 Task: Check the number of condos/co-ops sold in the last 1 year.
Action: Mouse moved to (926, 178)
Screenshot: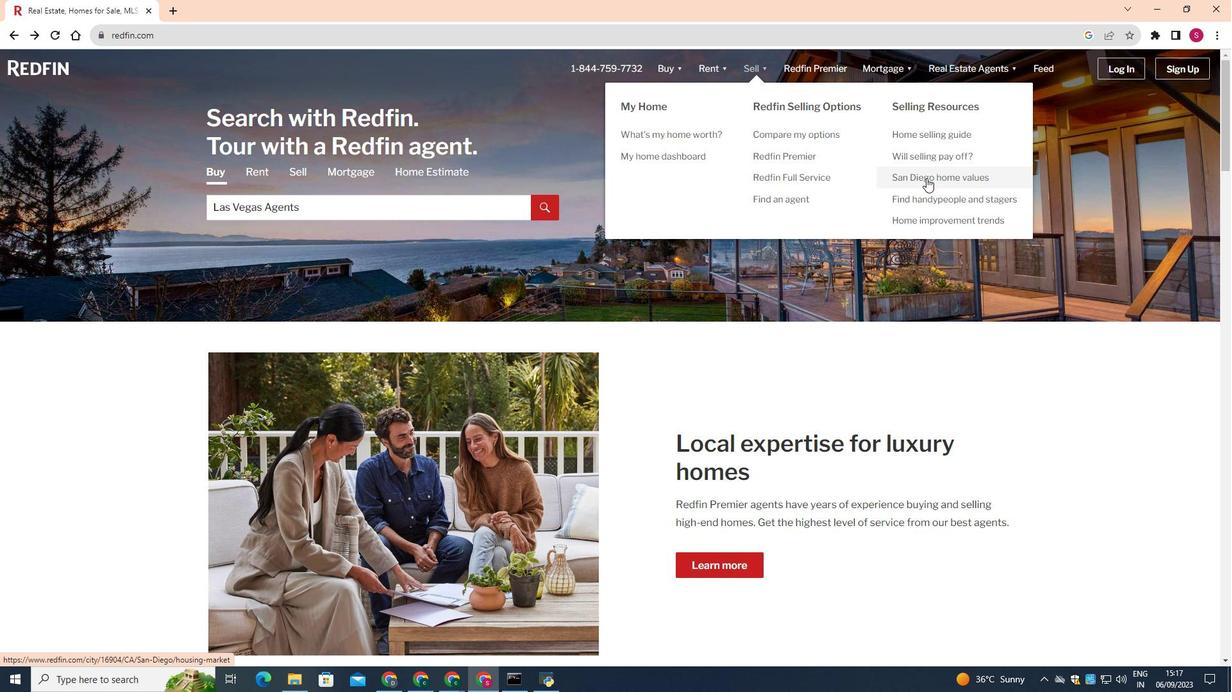 
Action: Mouse pressed left at (926, 178)
Screenshot: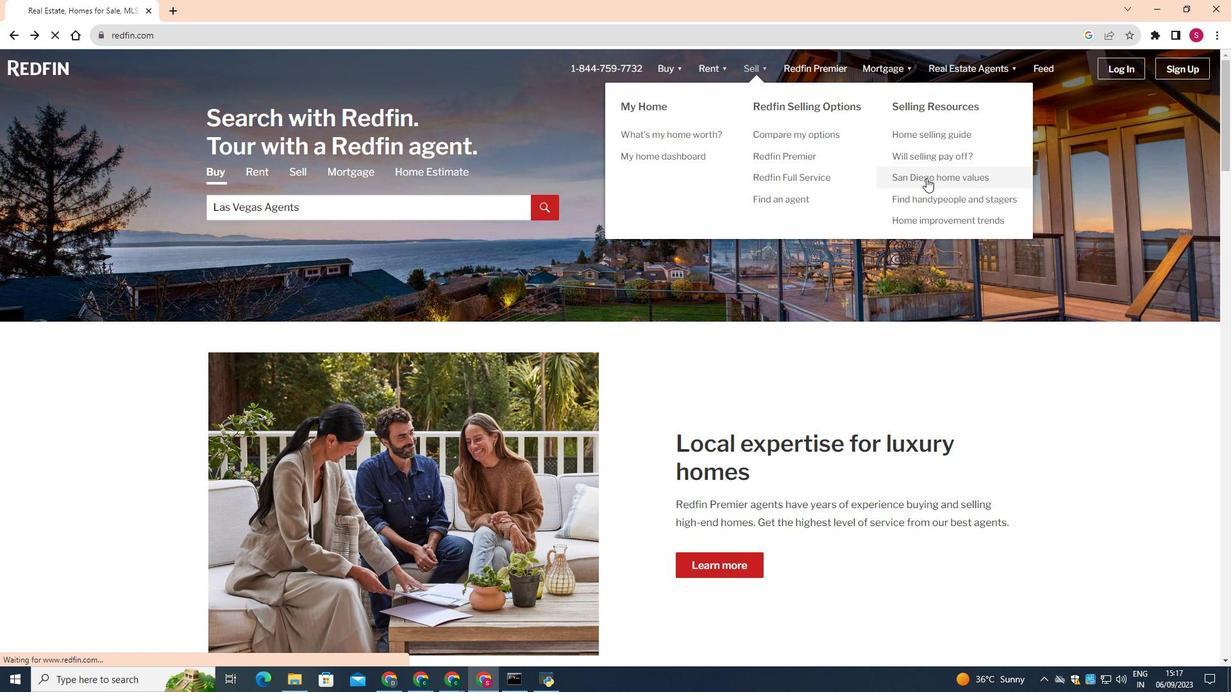 
Action: Mouse moved to (577, 391)
Screenshot: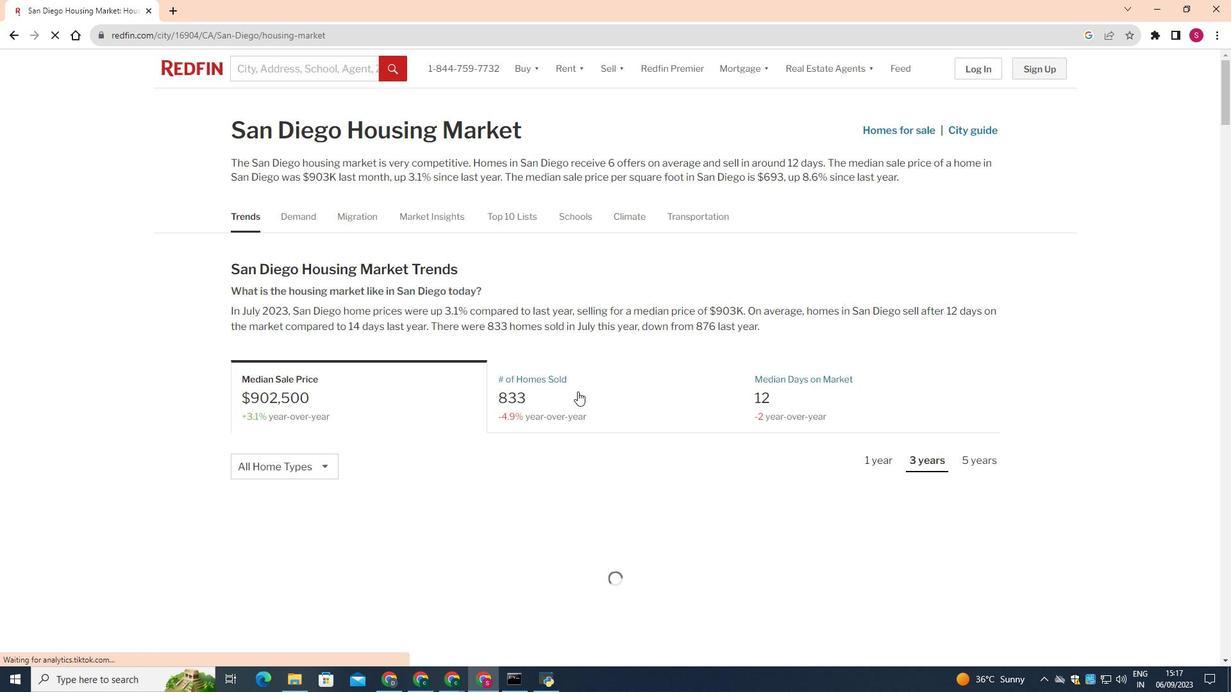 
Action: Mouse pressed left at (577, 391)
Screenshot: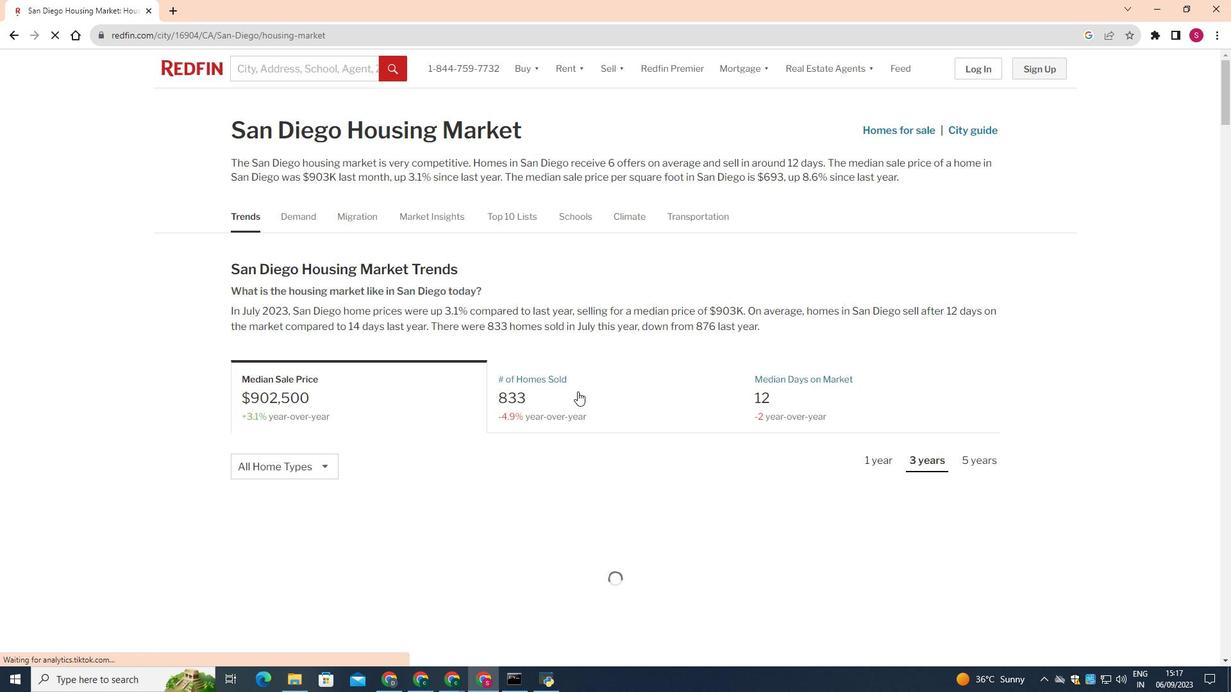 
Action: Mouse moved to (309, 468)
Screenshot: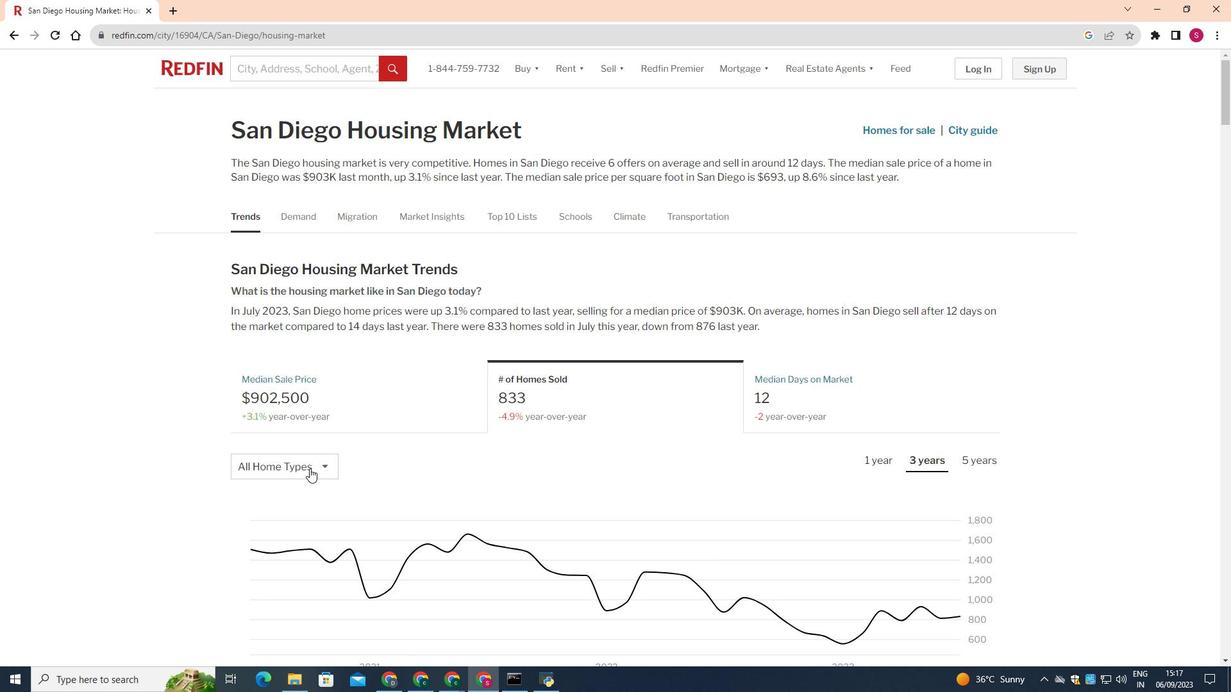 
Action: Mouse pressed left at (309, 468)
Screenshot: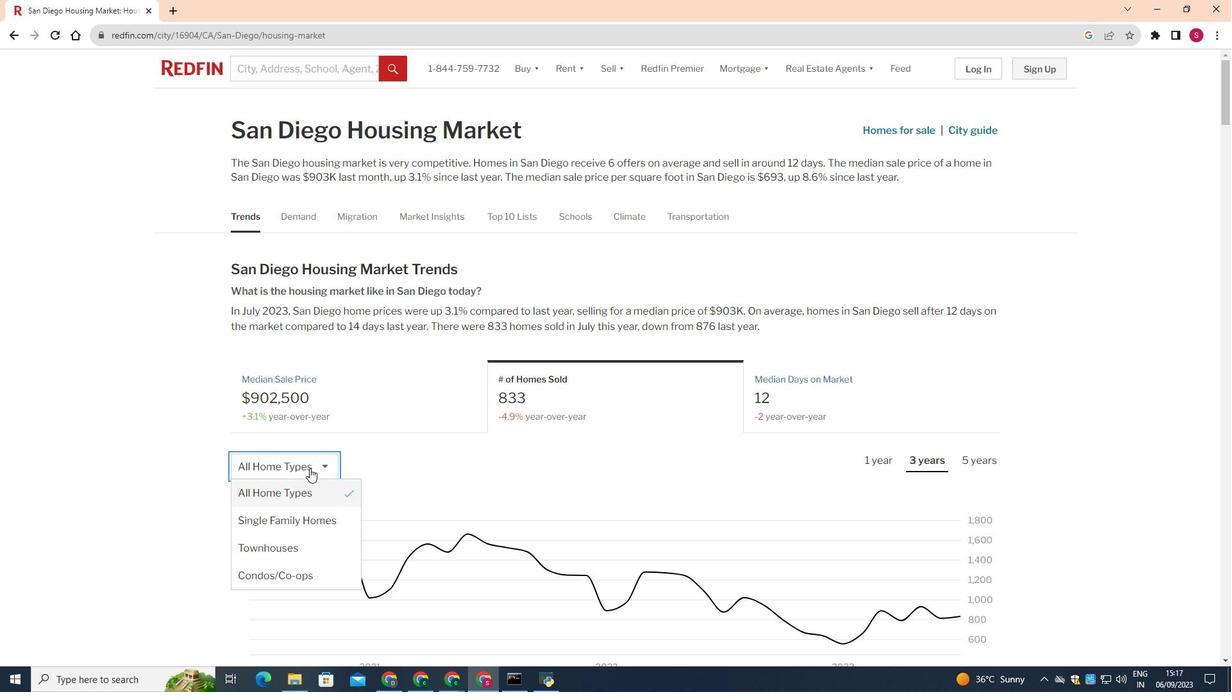 
Action: Mouse moved to (300, 576)
Screenshot: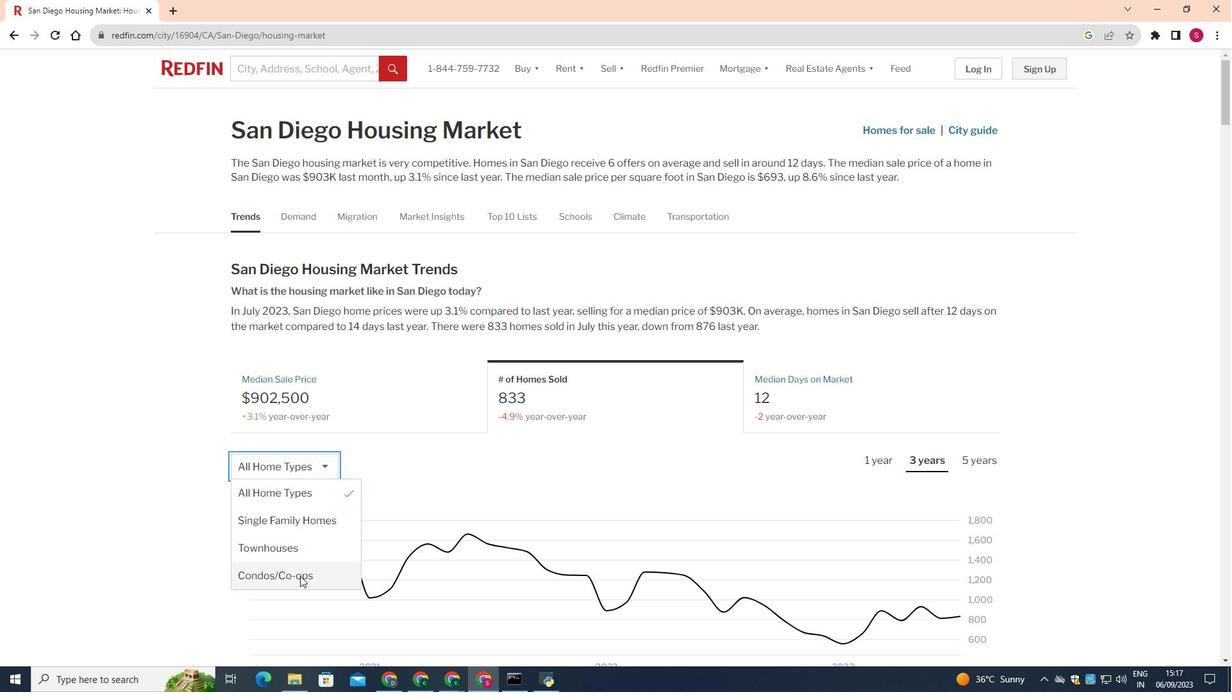 
Action: Mouse pressed left at (300, 576)
Screenshot: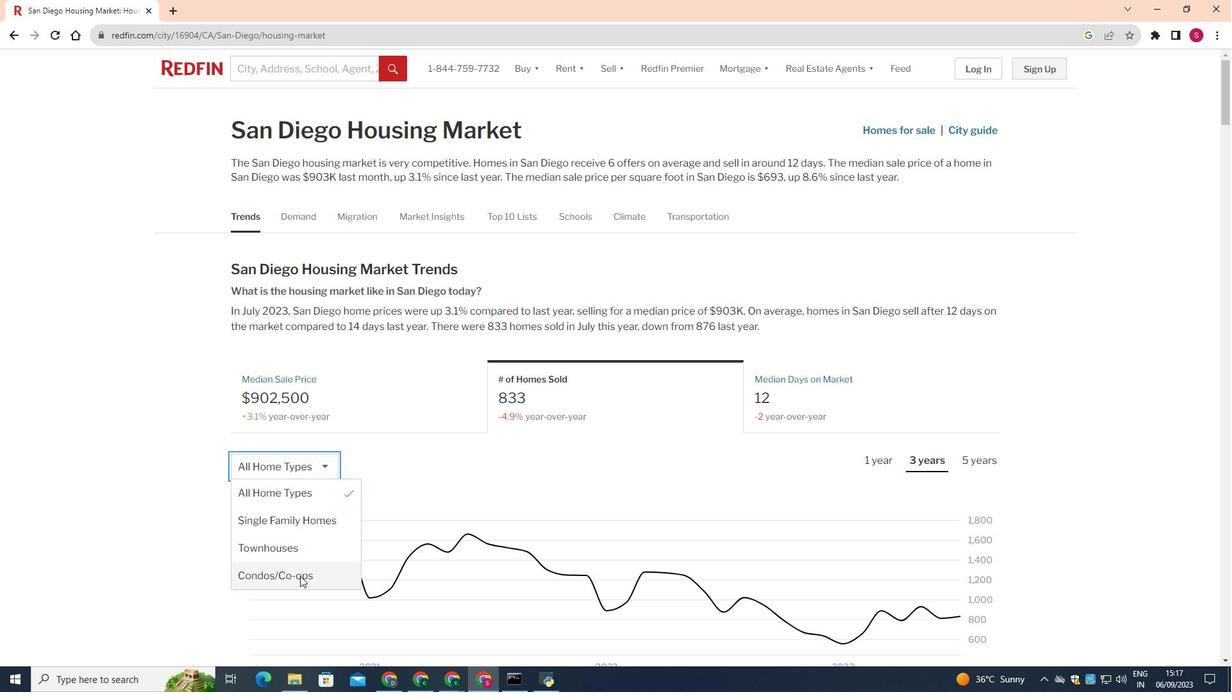
Action: Mouse moved to (876, 461)
Screenshot: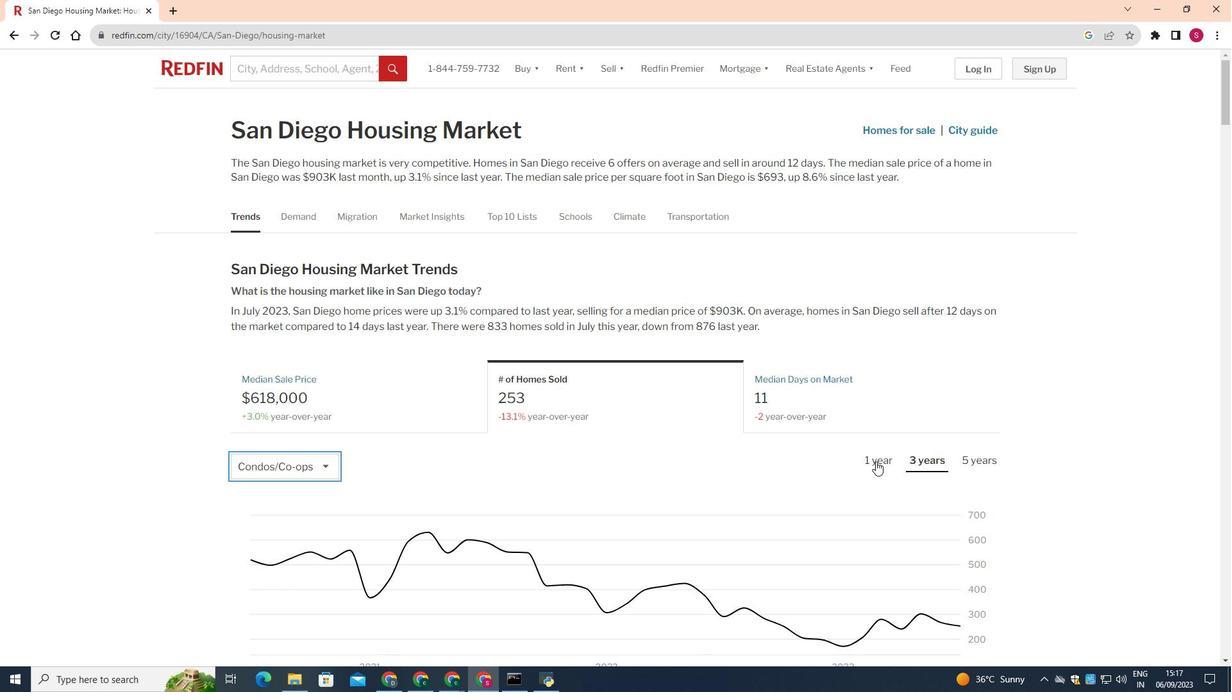 
Action: Mouse pressed left at (876, 461)
Screenshot: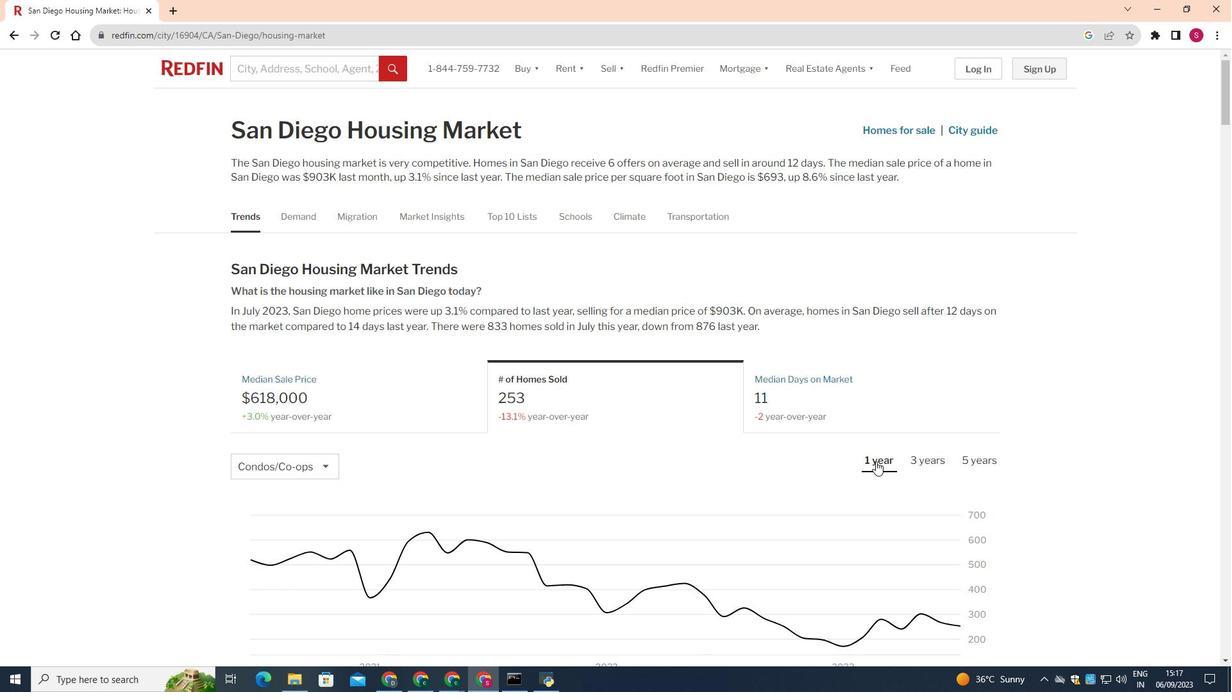 
Action: Mouse moved to (701, 459)
Screenshot: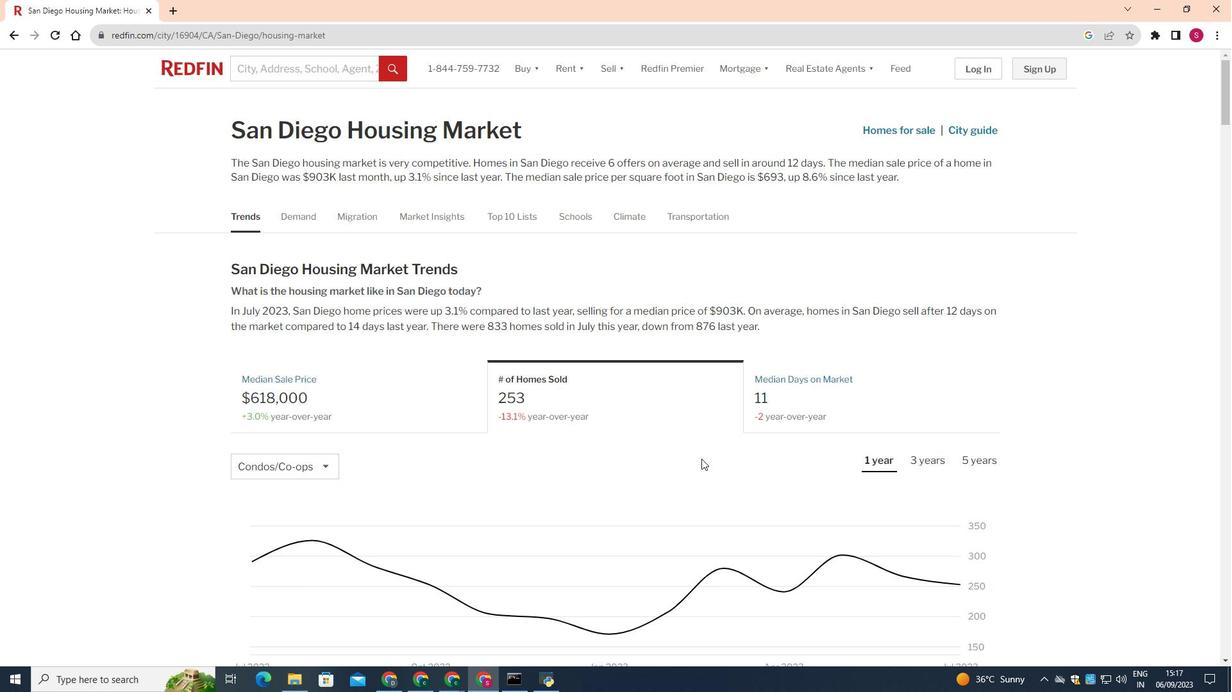 
Action: Mouse scrolled (701, 458) with delta (0, 0)
Screenshot: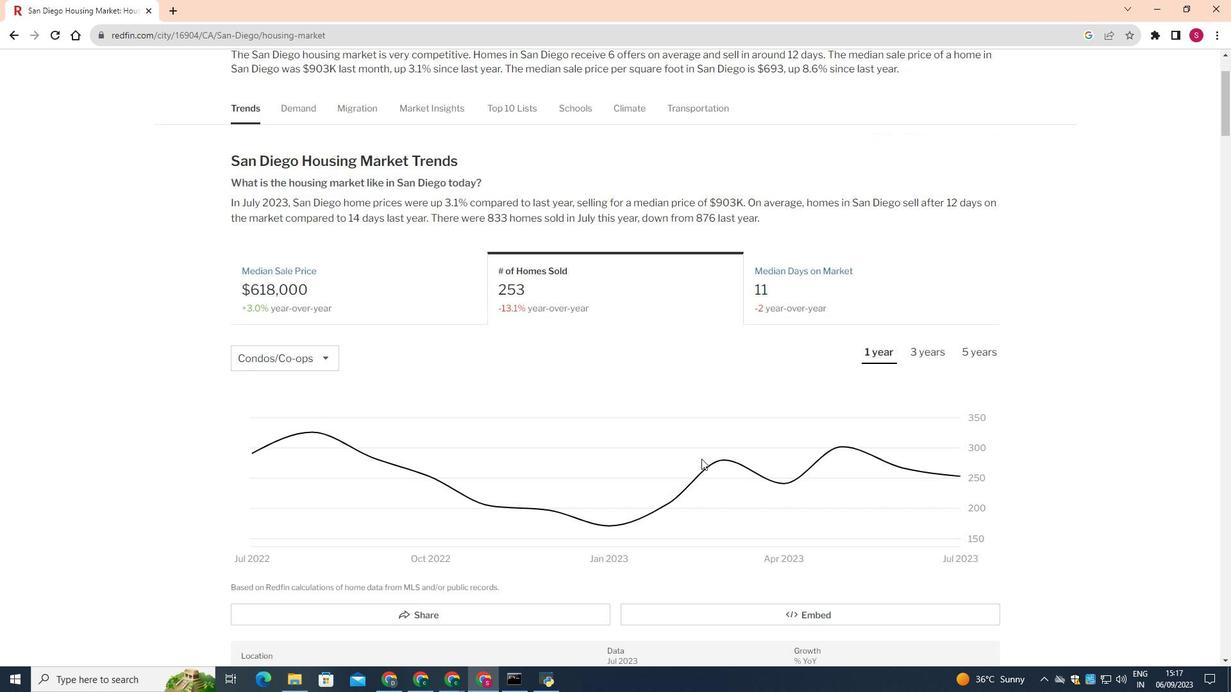 
Action: Mouse scrolled (701, 458) with delta (0, 0)
Screenshot: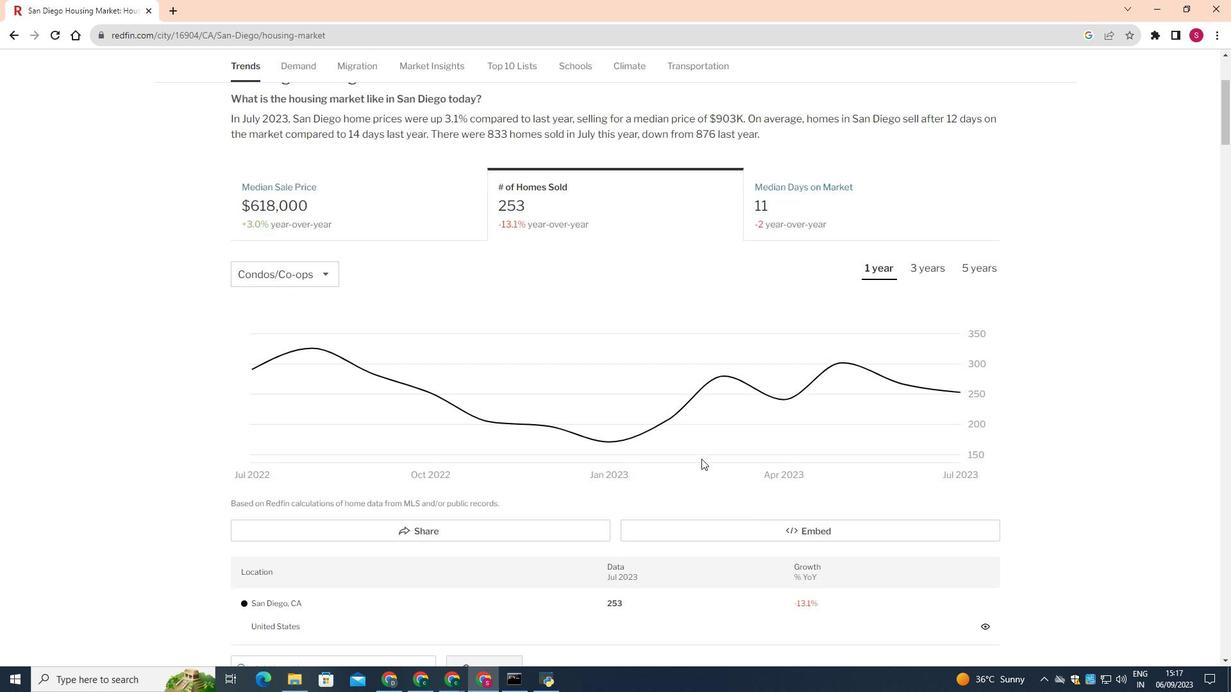 
Action: Mouse scrolled (701, 458) with delta (0, 0)
Screenshot: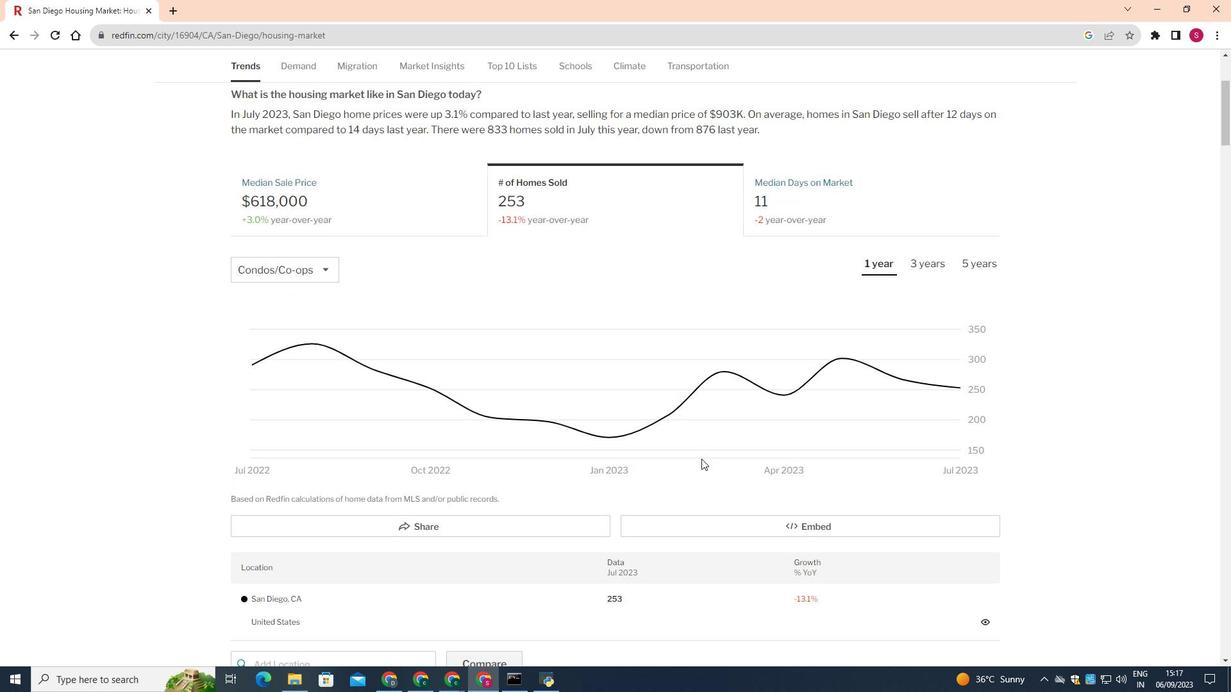 
Action: Mouse scrolled (701, 458) with delta (0, 0)
Screenshot: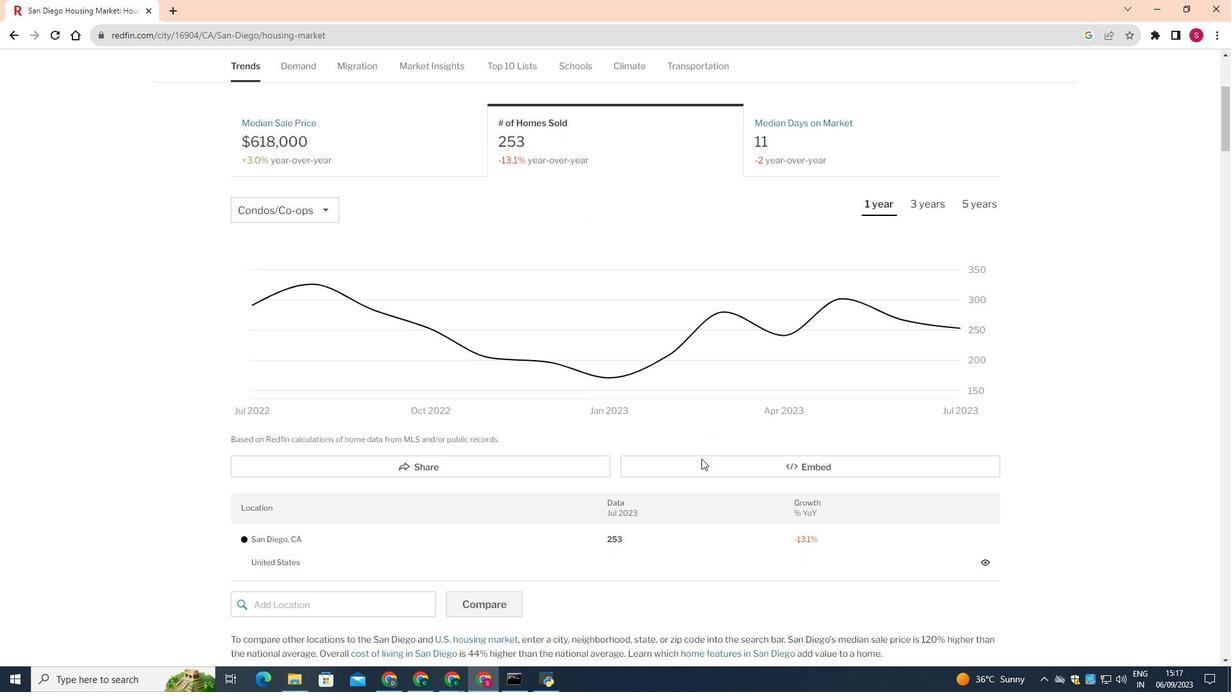 
Action: Mouse scrolled (701, 458) with delta (0, 0)
Screenshot: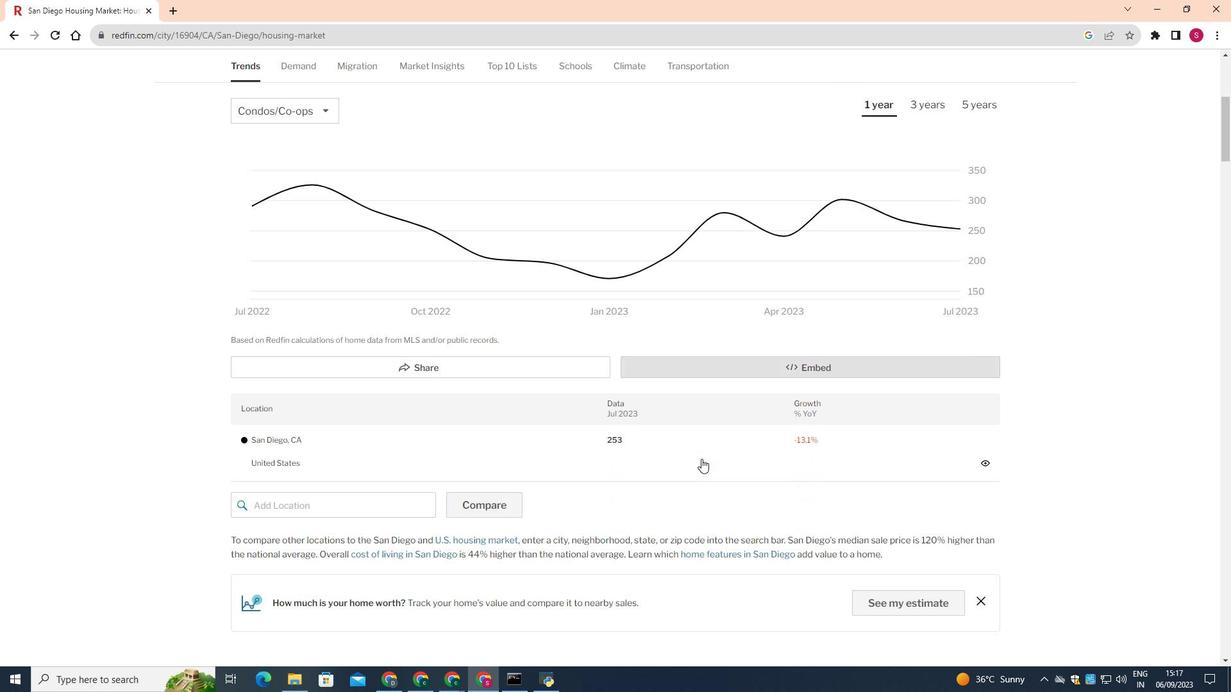 
Action: Mouse scrolled (701, 458) with delta (0, 0)
Screenshot: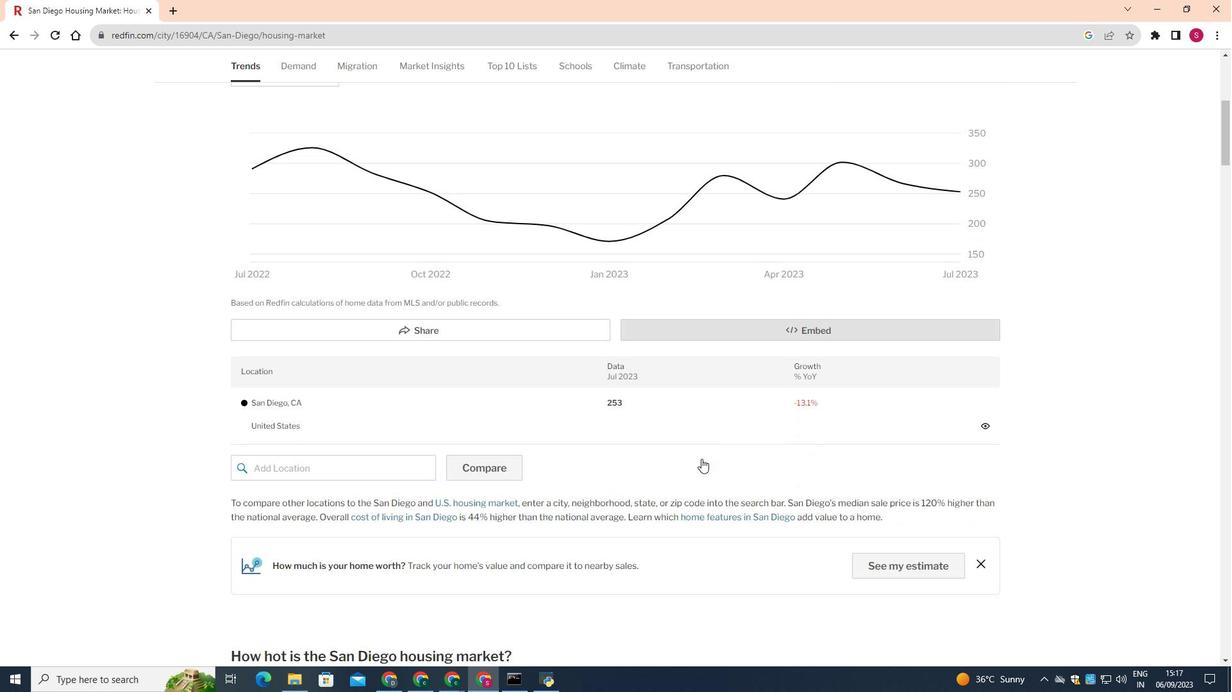 
Action: Mouse scrolled (701, 458) with delta (0, 0)
Screenshot: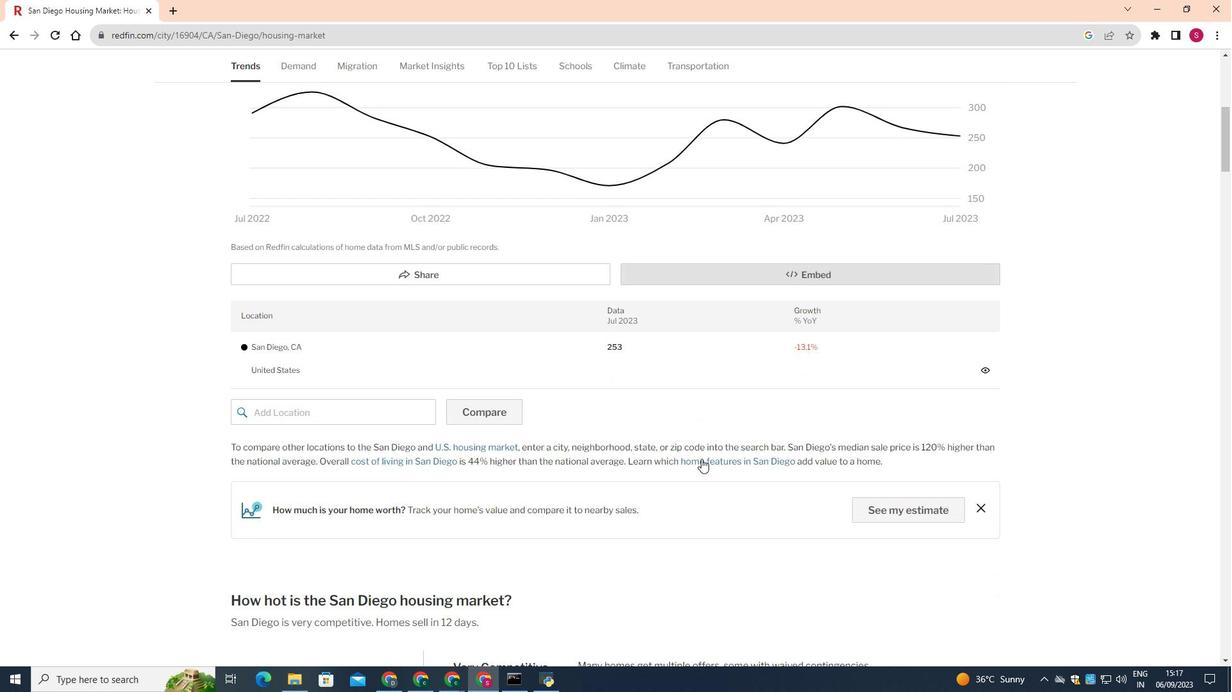
Action: Mouse moved to (701, 459)
Screenshot: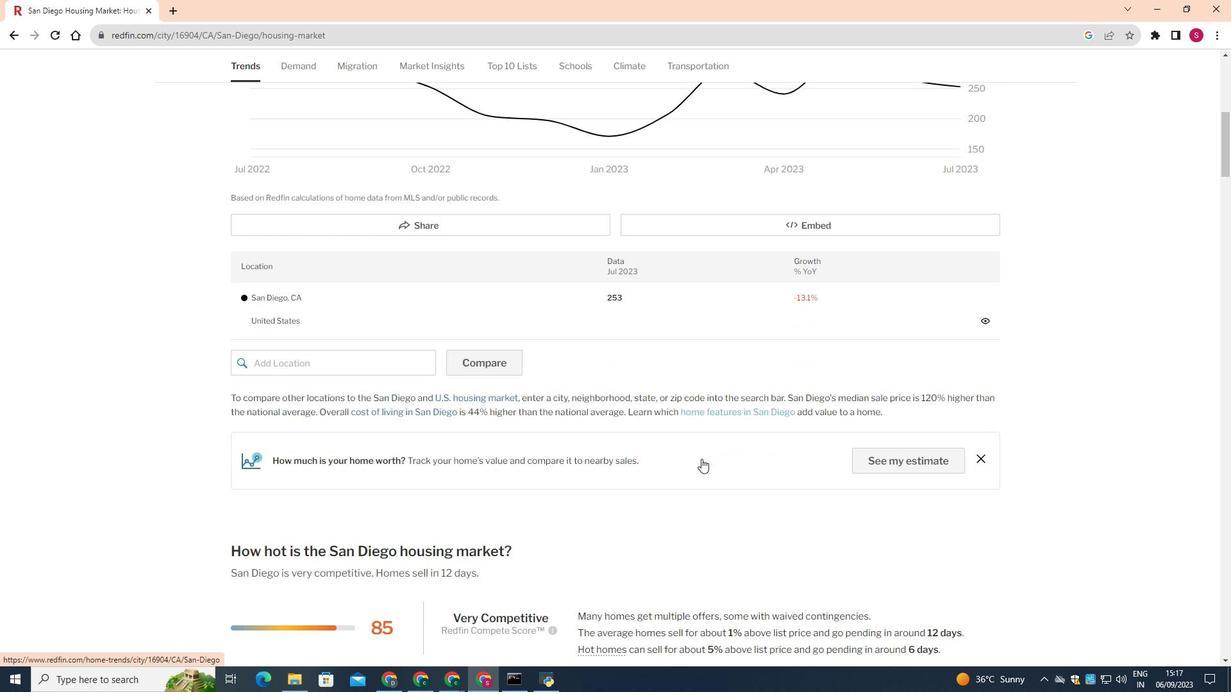 
Action: Mouse scrolled (701, 458) with delta (0, 0)
Screenshot: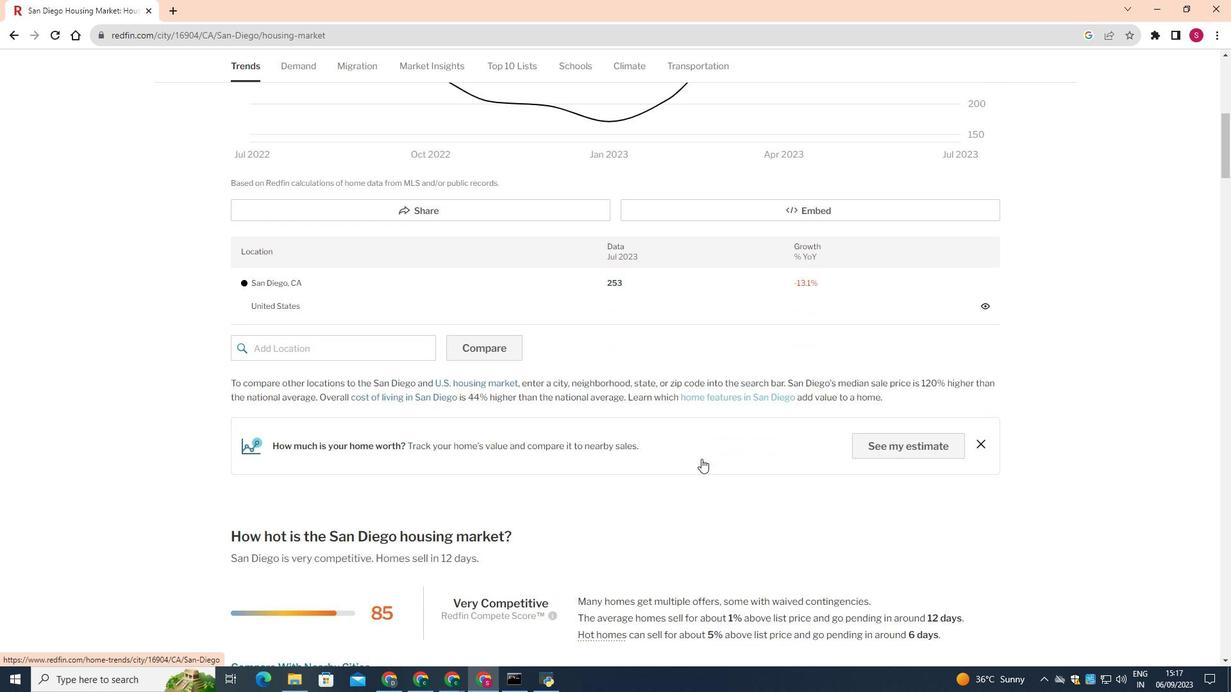 
